 Task: Create Card Web Analytics Review in Board Product Management Platforms and Tools to Workspace Health and Wellness Services. Create Card Environmental Conservation Review in Board Voice of Employee Feedback Analysis to Workspace Health and Wellness Services. Create Card Social Media Analytics Review in Board IT Change Management and Implementation to Workspace Health and Wellness Services
Action: Mouse moved to (173, 141)
Screenshot: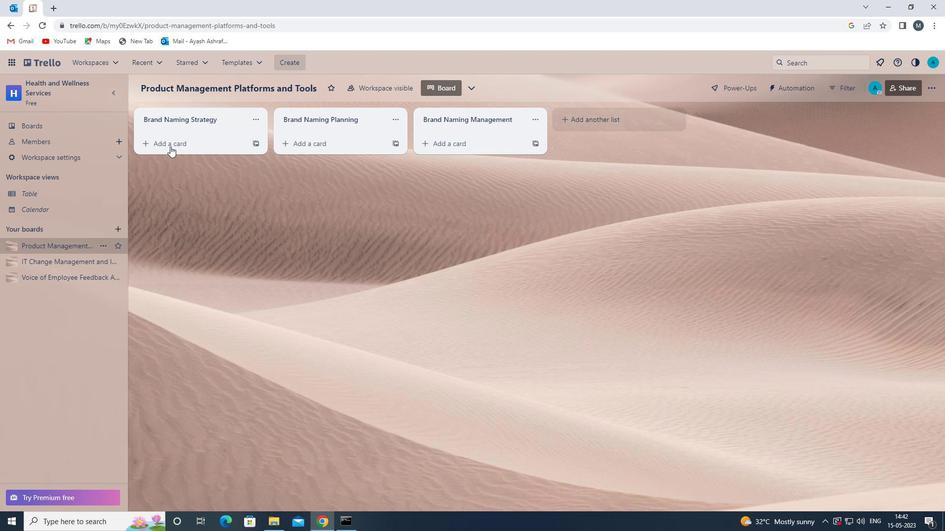 
Action: Mouse pressed left at (173, 141)
Screenshot: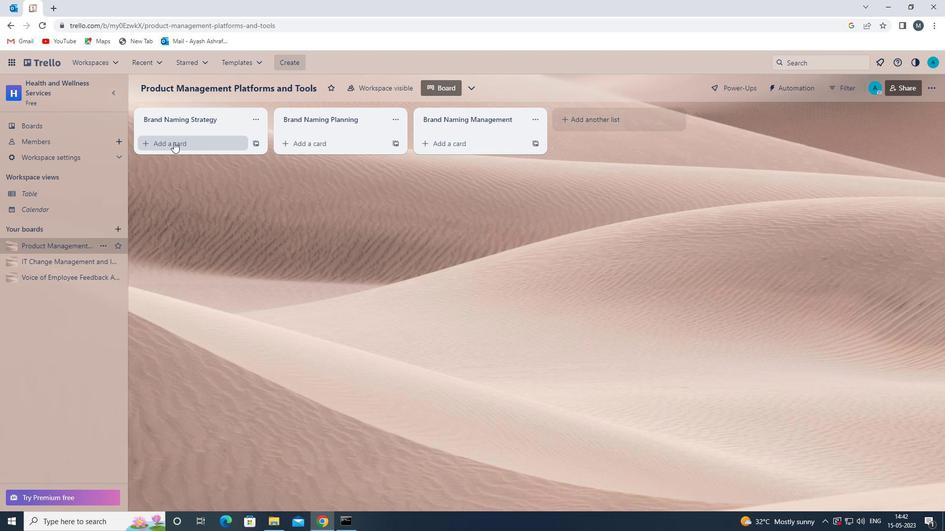 
Action: Mouse moved to (178, 149)
Screenshot: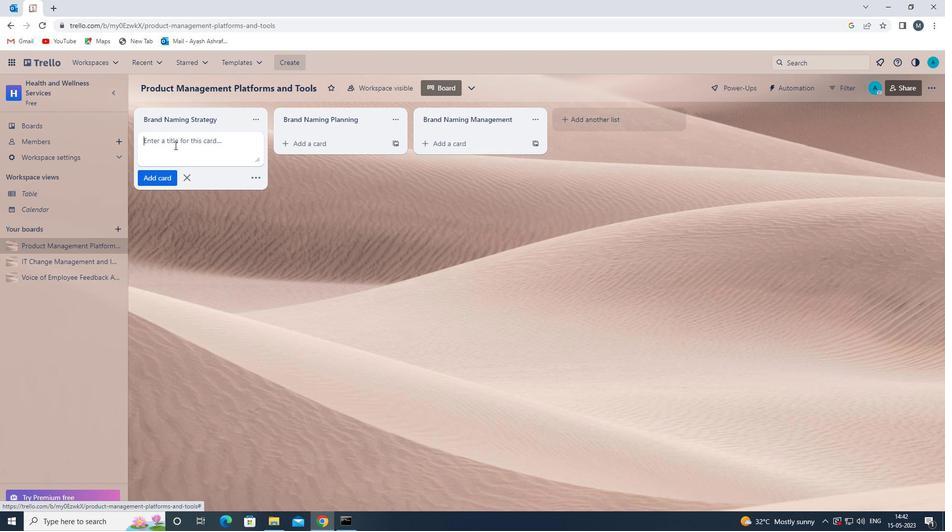 
Action: Mouse pressed left at (178, 149)
Screenshot: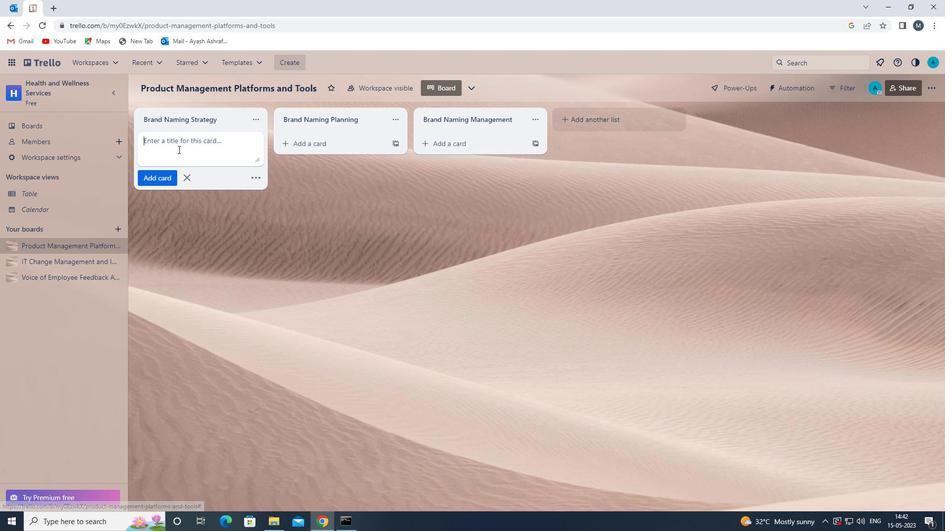 
Action: Key pressed <Key.shift><Key.shift><Key.shift>WEB<Key.space><Key.shift>ANALYTICS<Key.space><Key.shift>REVIEW<Key.space>
Screenshot: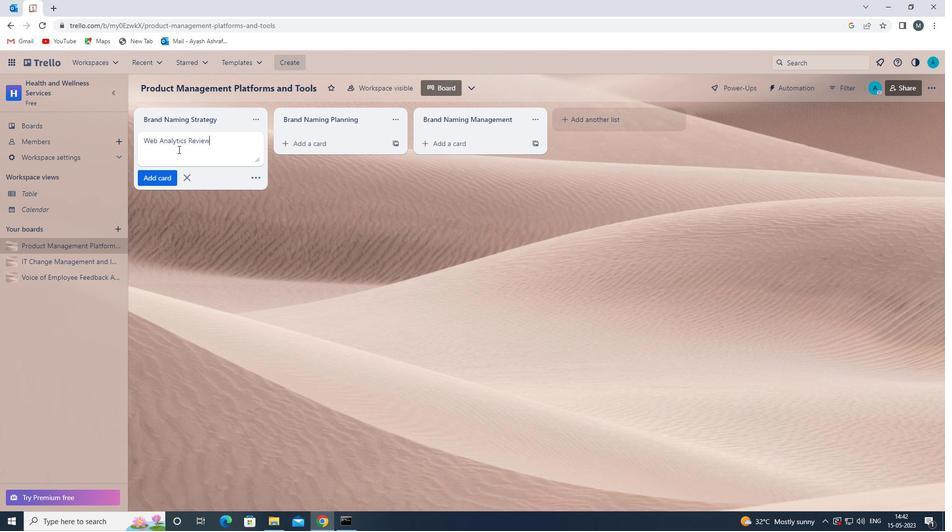 
Action: Mouse moved to (163, 176)
Screenshot: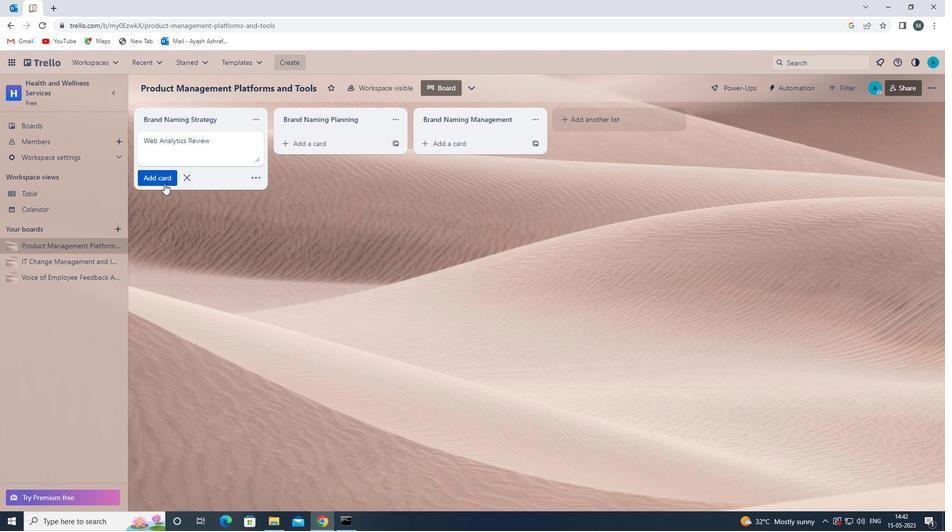 
Action: Mouse pressed left at (163, 176)
Screenshot: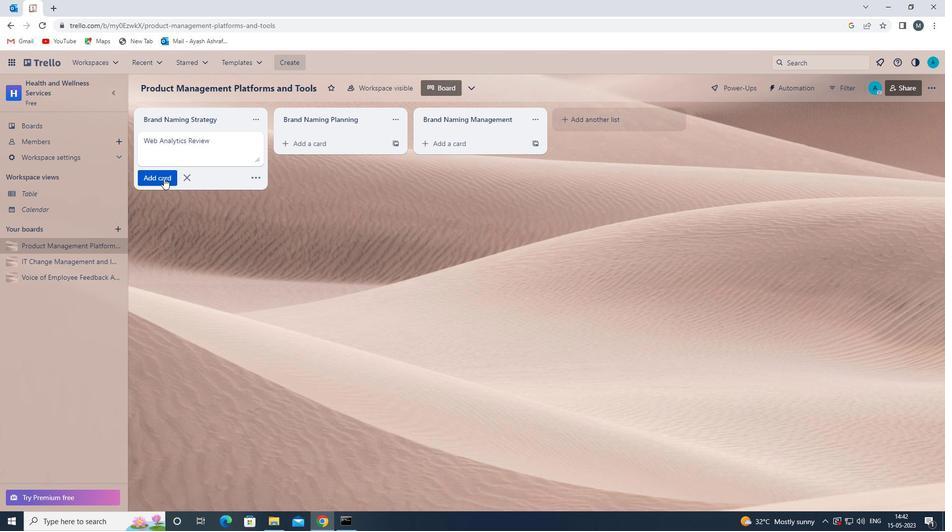 
Action: Mouse moved to (180, 271)
Screenshot: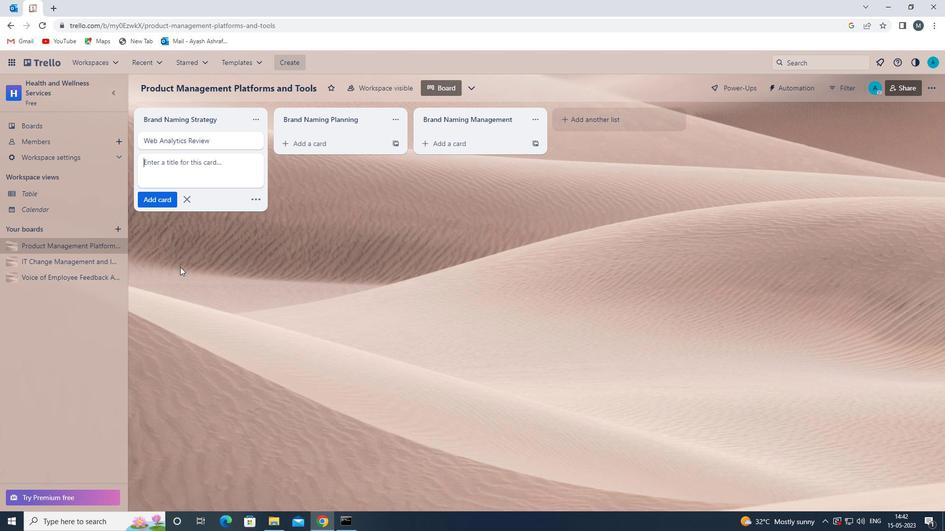
Action: Mouse pressed left at (180, 271)
Screenshot: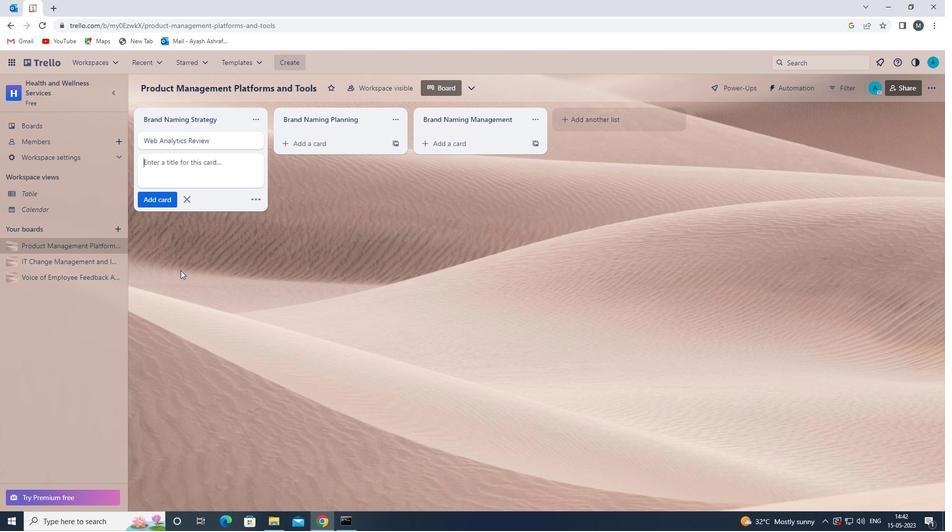 
Action: Mouse moved to (44, 277)
Screenshot: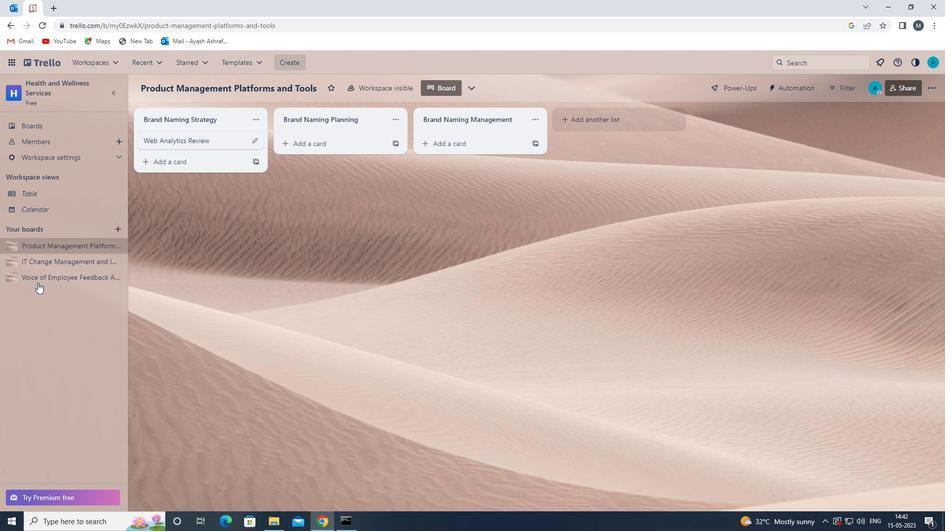 
Action: Mouse pressed left at (44, 277)
Screenshot: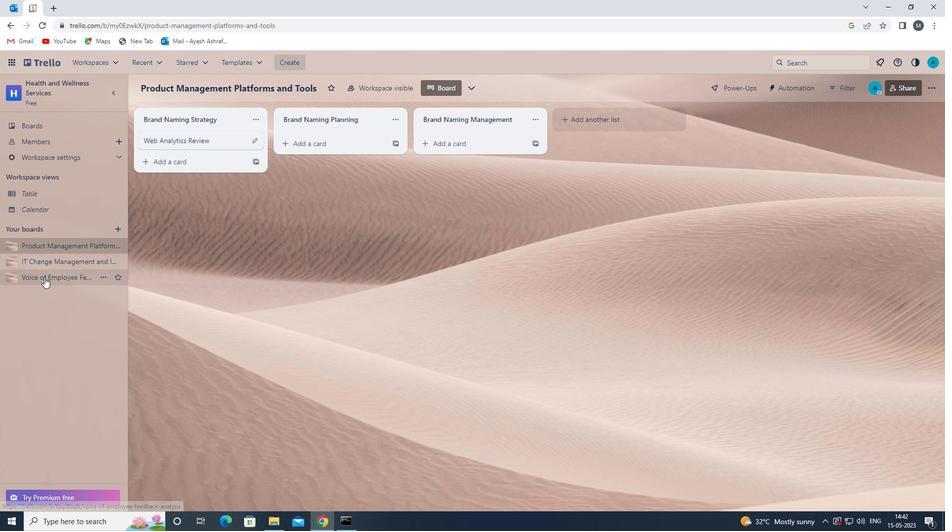 
Action: Mouse moved to (199, 145)
Screenshot: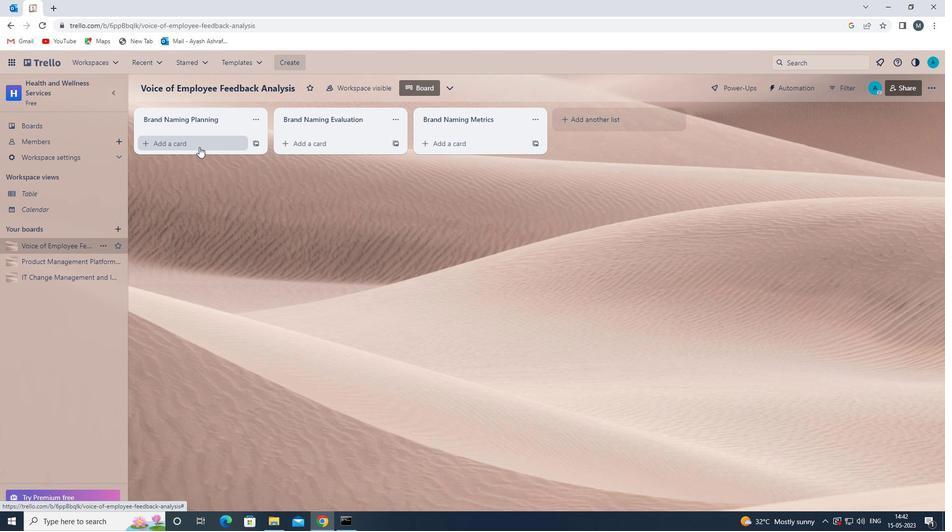 
Action: Mouse pressed left at (199, 145)
Screenshot: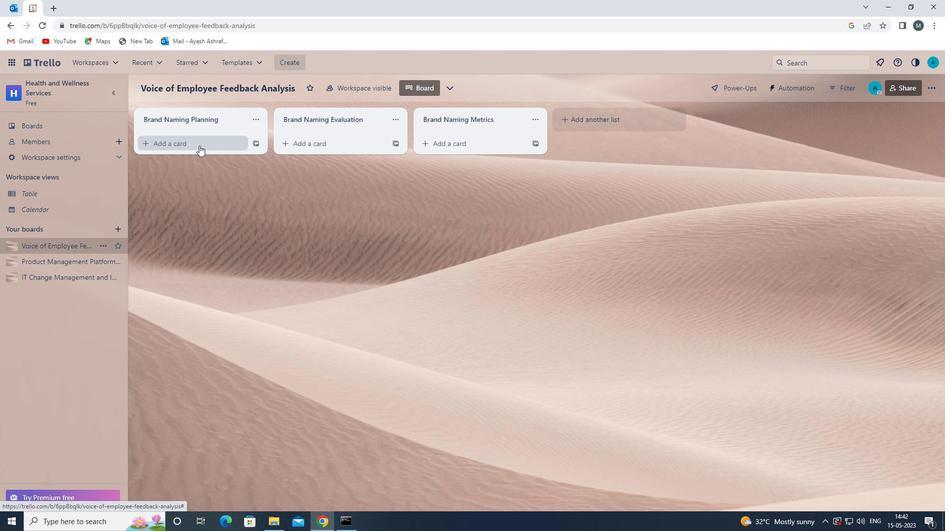 
Action: Mouse moved to (199, 151)
Screenshot: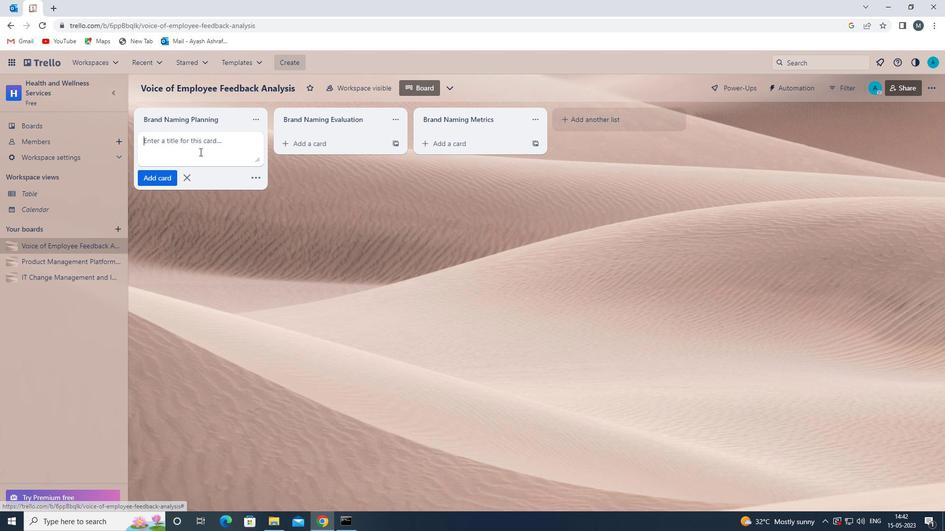
Action: Mouse pressed left at (199, 151)
Screenshot: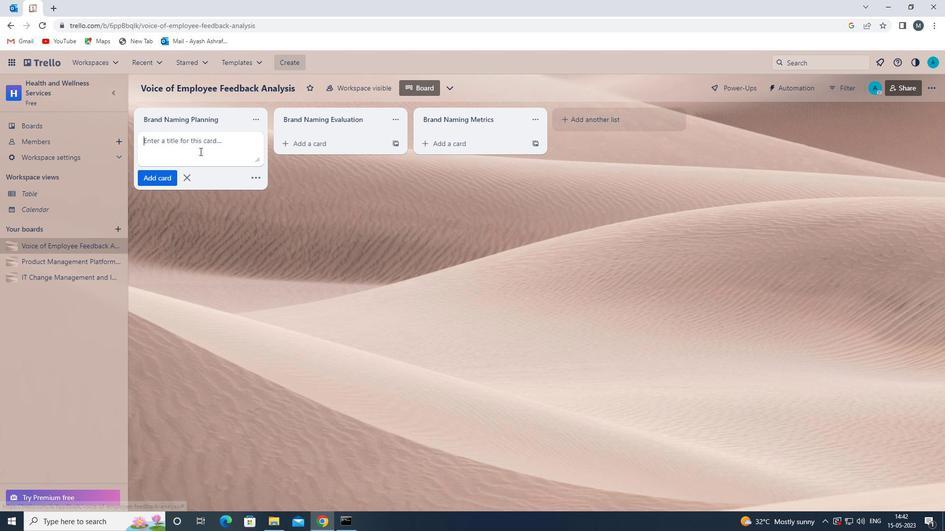 
Action: Key pressed <Key.shift>ENVIRONMENTAL<Key.space><Key.shift><Key.shift><Key.shift><Key.shift>CONVER<Key.backspace><Key.backspace><Key.backspace>SERVATIION<Key.backspace><Key.backspace><Key.backspace>ON<Key.space><Key.shift>REVIEW<Key.space>
Screenshot: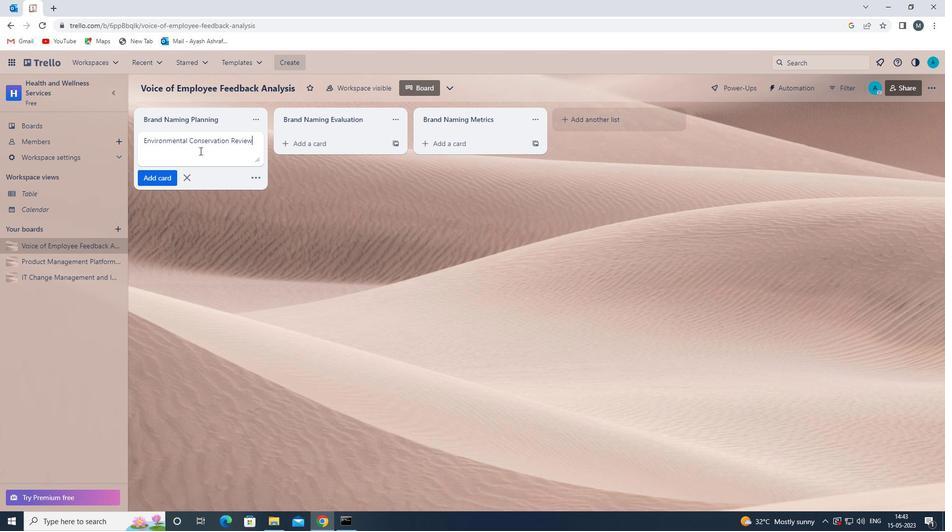 
Action: Mouse moved to (156, 180)
Screenshot: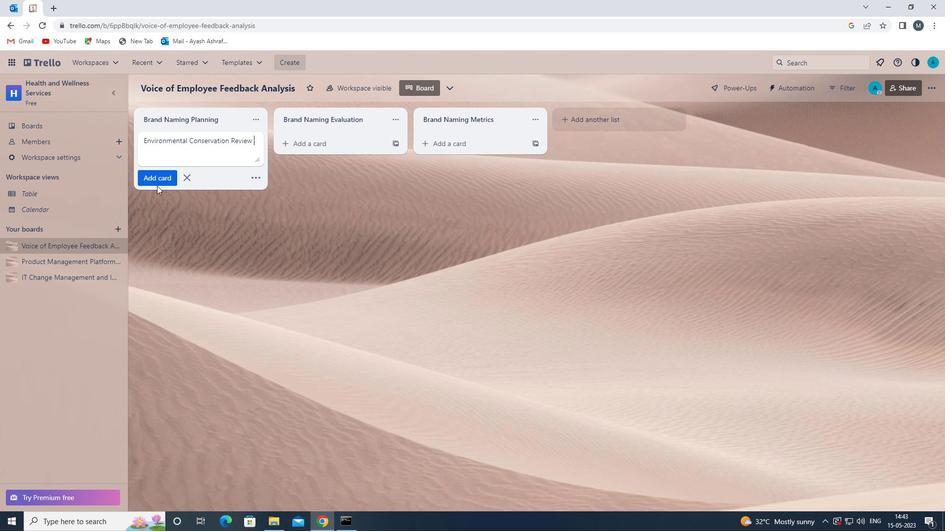 
Action: Mouse pressed left at (156, 180)
Screenshot: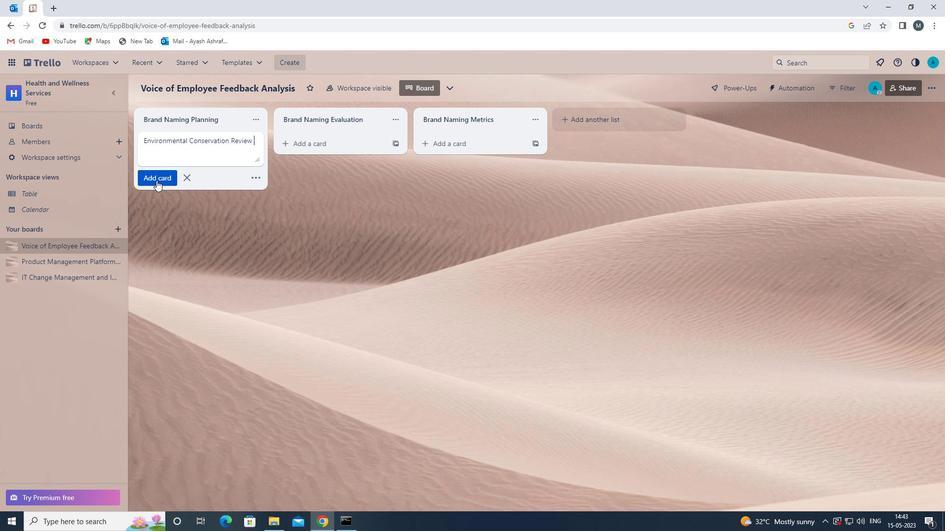 
Action: Mouse moved to (184, 278)
Screenshot: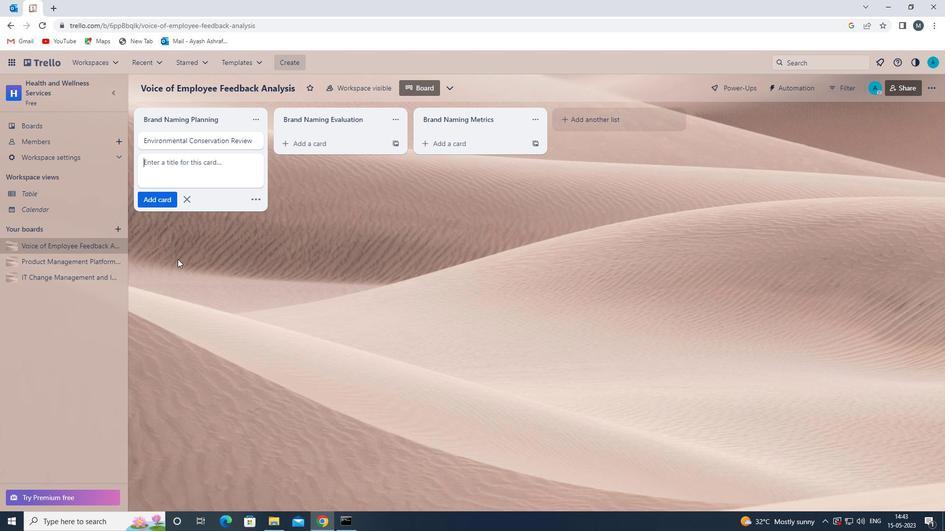 
Action: Mouse pressed left at (184, 278)
Screenshot: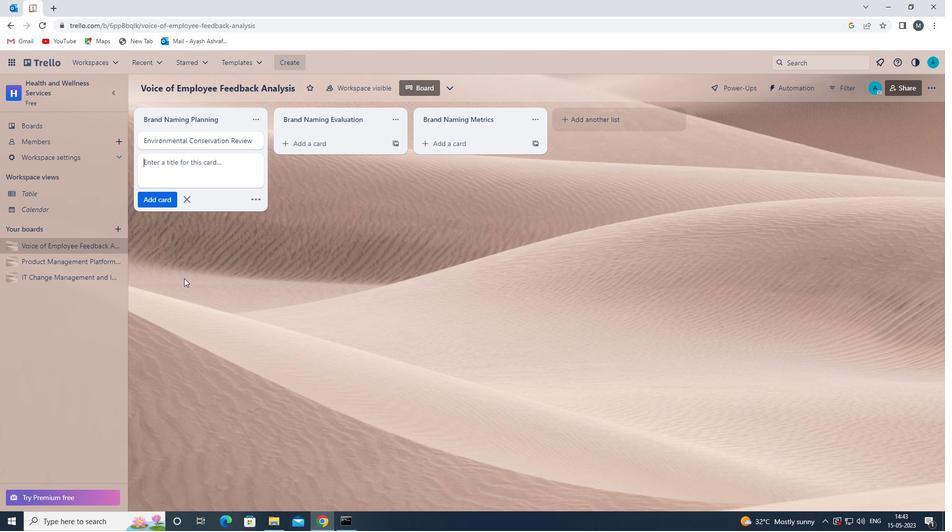 
Action: Mouse moved to (41, 281)
Screenshot: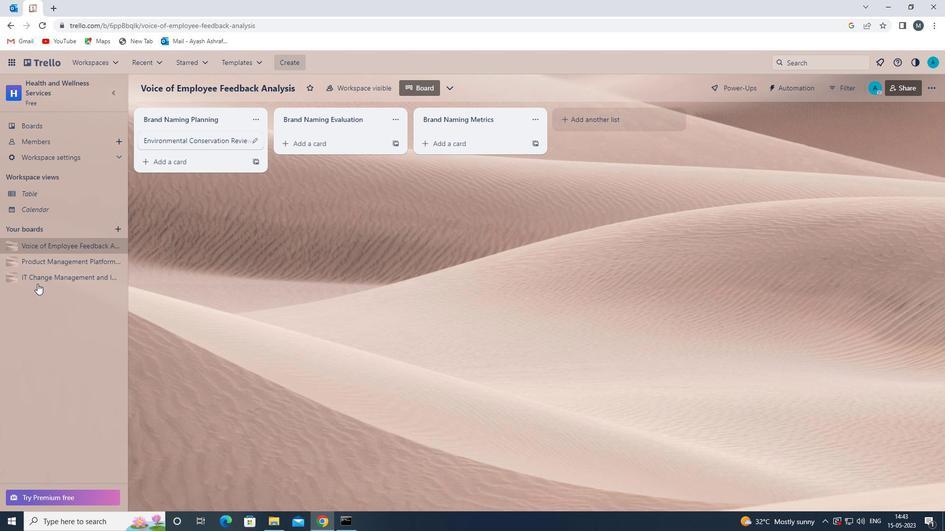 
Action: Mouse pressed left at (41, 281)
Screenshot: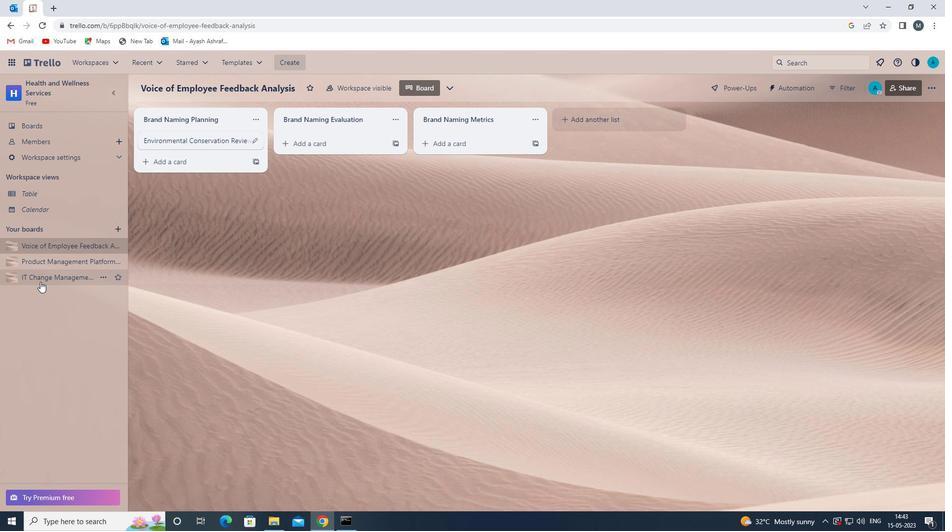 
Action: Mouse moved to (181, 142)
Screenshot: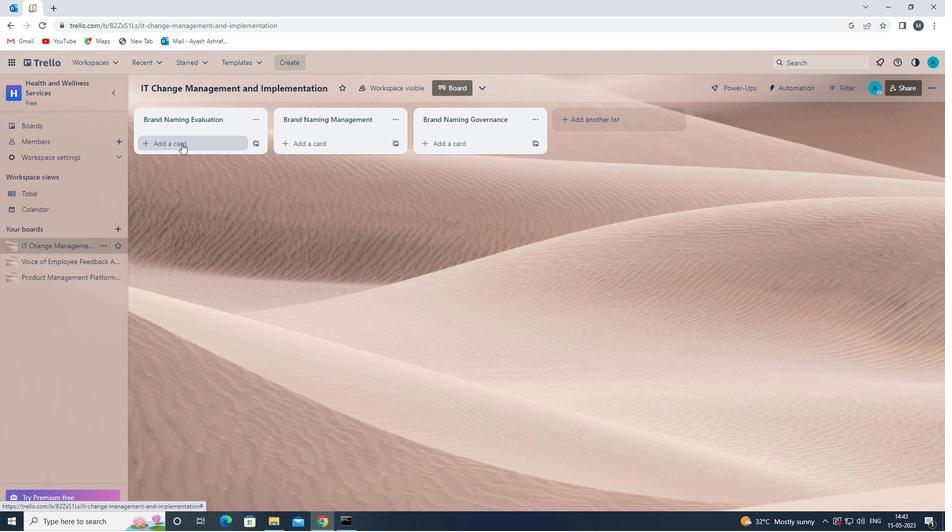 
Action: Mouse pressed left at (181, 142)
Screenshot: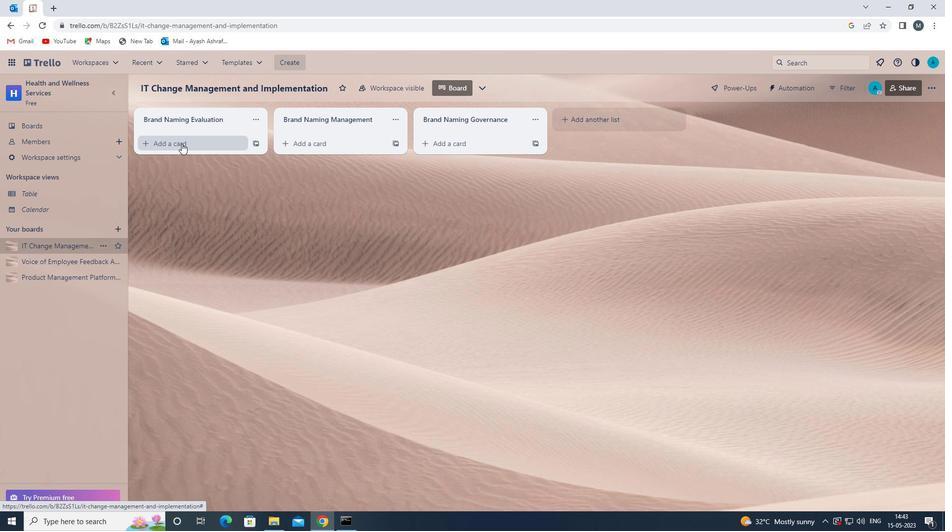 
Action: Mouse moved to (190, 156)
Screenshot: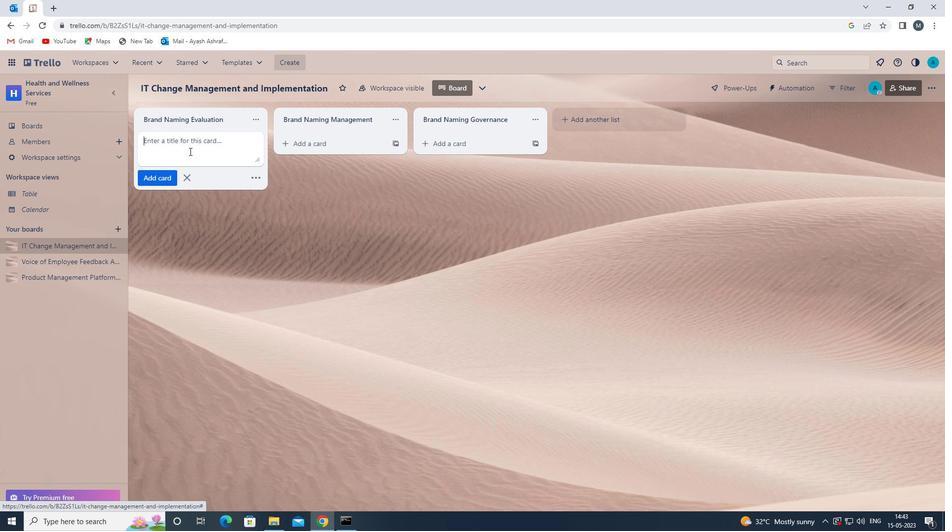 
Action: Mouse pressed left at (190, 156)
Screenshot: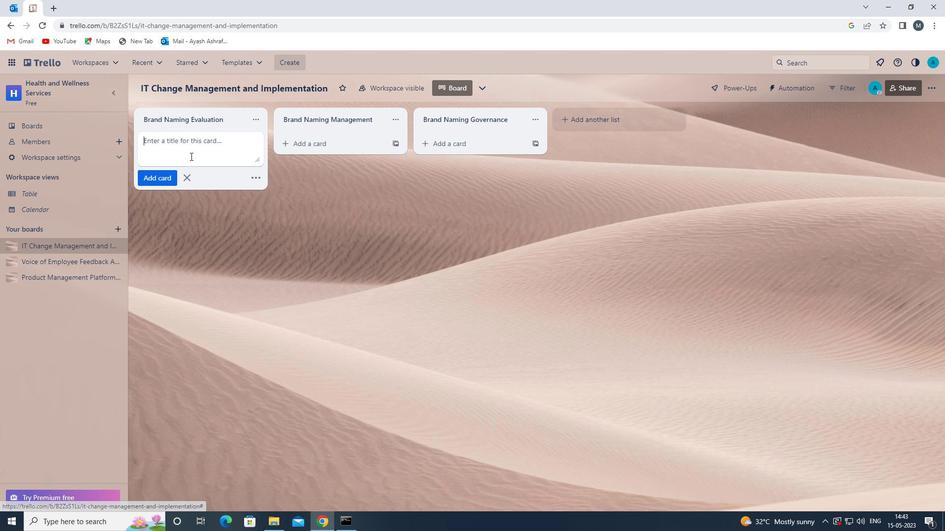 
Action: Key pressed <Key.shift>SOCIAL<Key.space><Key.shift>MEDIA<Key.space><Key.shift>ANALYTICS<Key.space><Key.shift>REVIEW<Key.space>
Screenshot: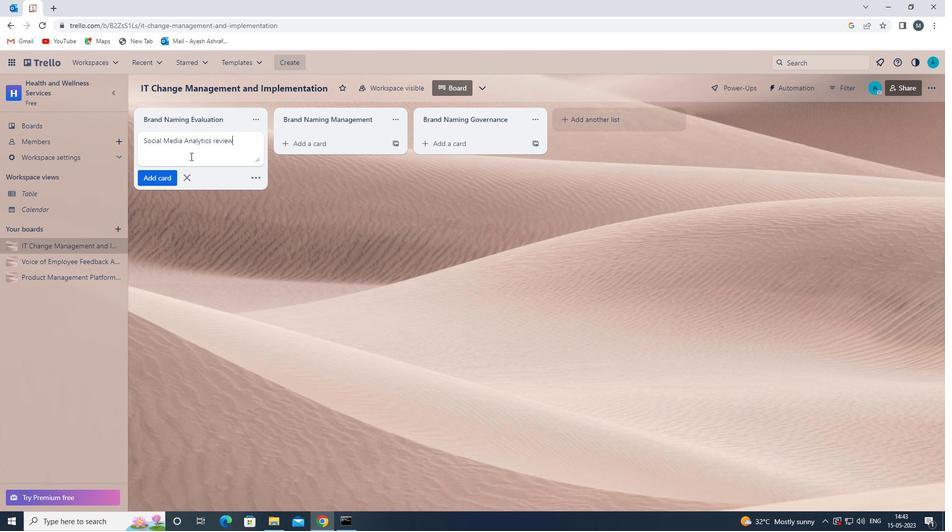 
Action: Mouse moved to (215, 142)
Screenshot: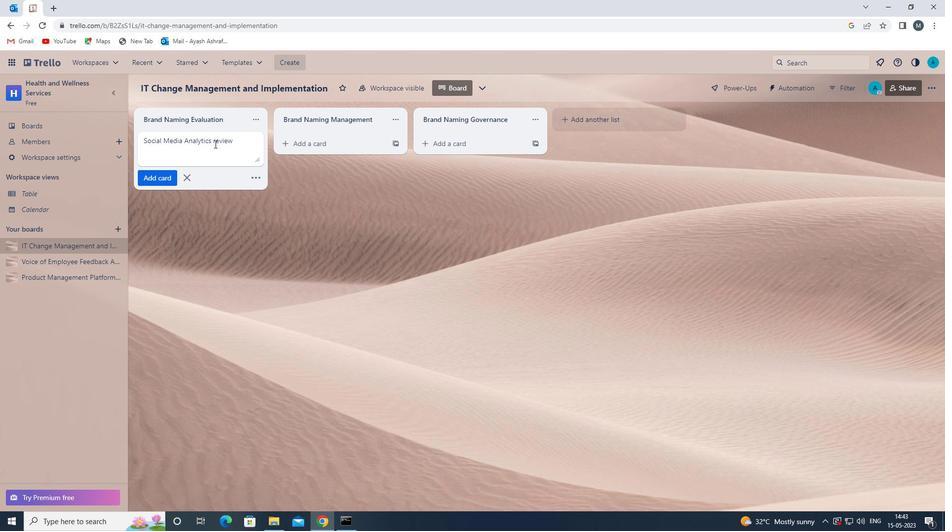 
Action: Mouse pressed left at (215, 142)
Screenshot: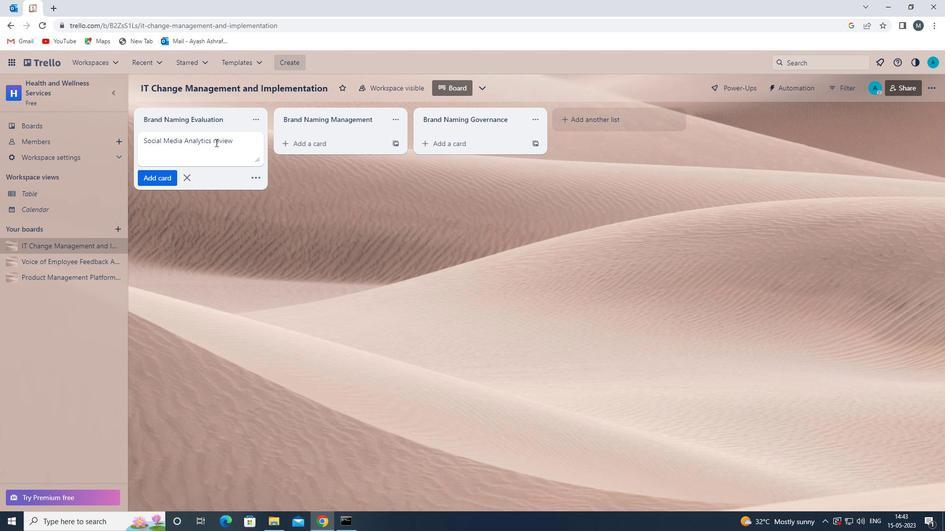 
Action: Mouse moved to (217, 144)
Screenshot: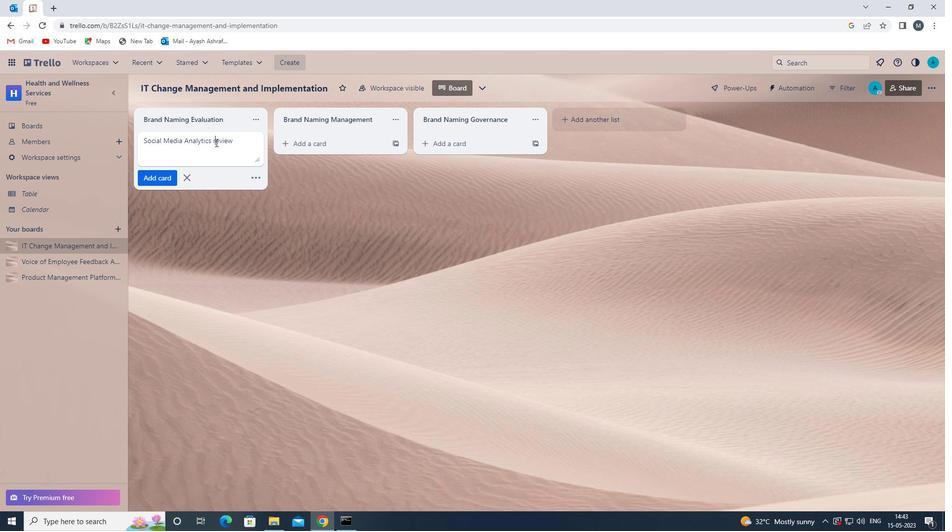 
Action: Key pressed <Key.backspace><Key.shift>R
Screenshot: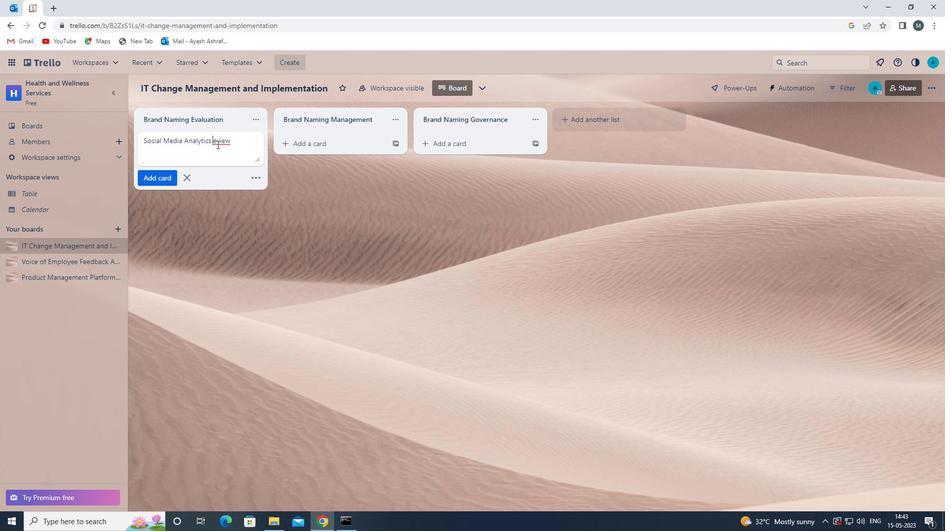 
Action: Mouse moved to (161, 176)
Screenshot: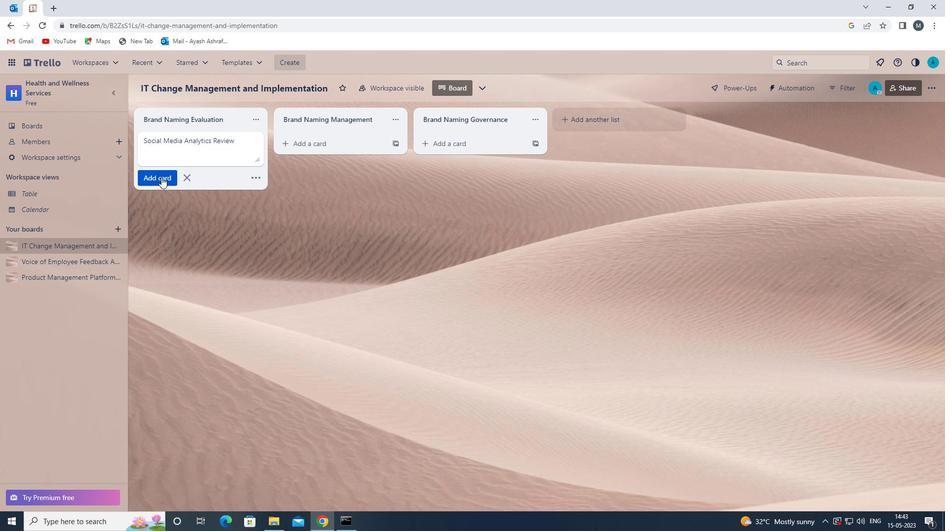 
Action: Mouse pressed left at (161, 176)
Screenshot: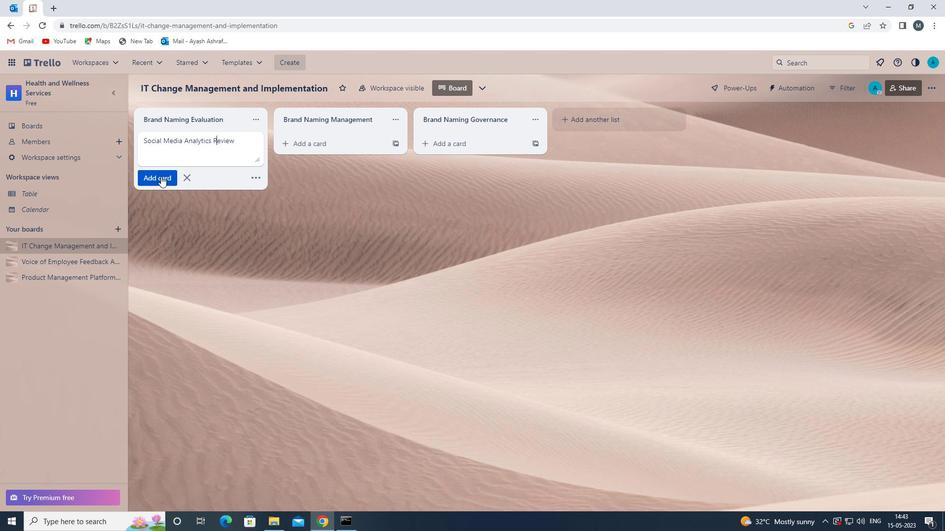 
Action: Mouse moved to (177, 285)
Screenshot: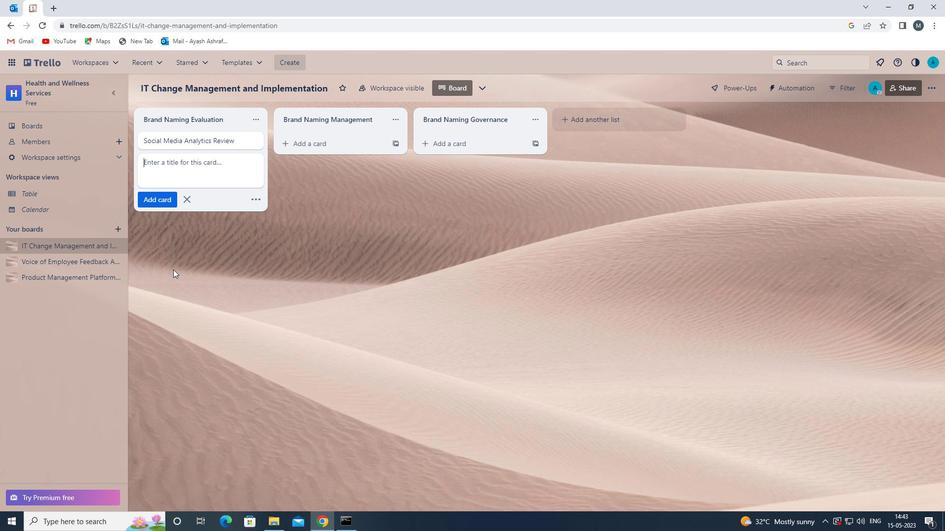 
Action: Mouse pressed left at (177, 285)
Screenshot: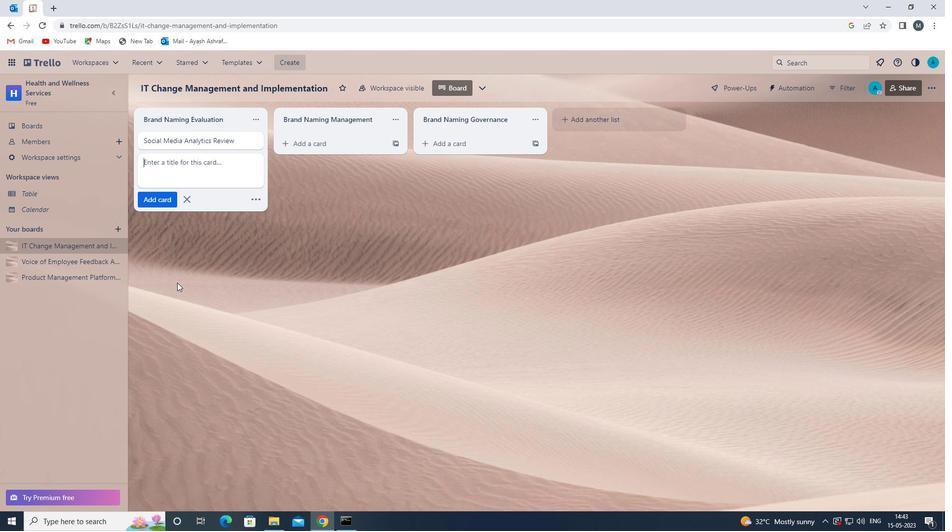 
Action: Mouse moved to (176, 286)
Screenshot: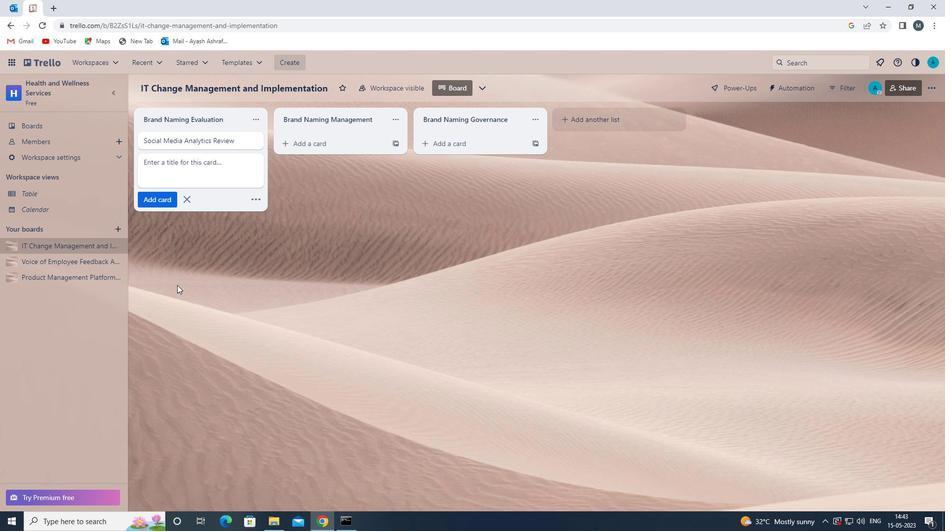 
